 Task: Create in the project ZoneTech an epic 'Problem Management Process Improvement'.
Action: Mouse moved to (127, 185)
Screenshot: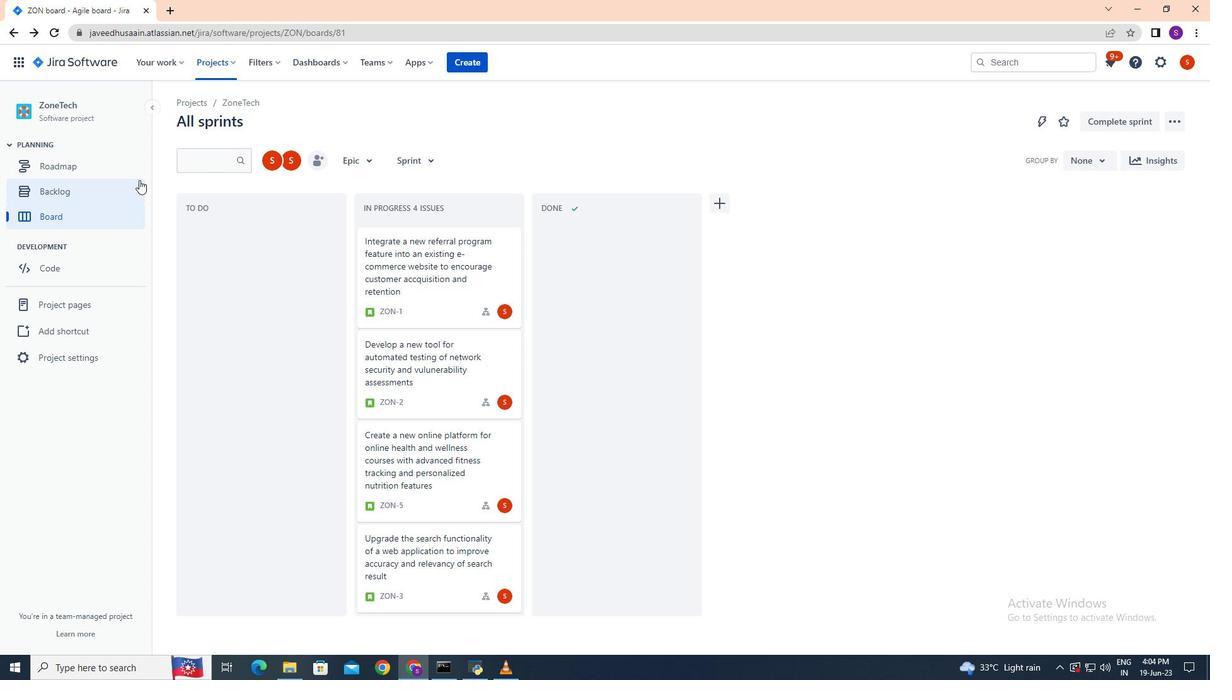 
Action: Mouse pressed left at (127, 185)
Screenshot: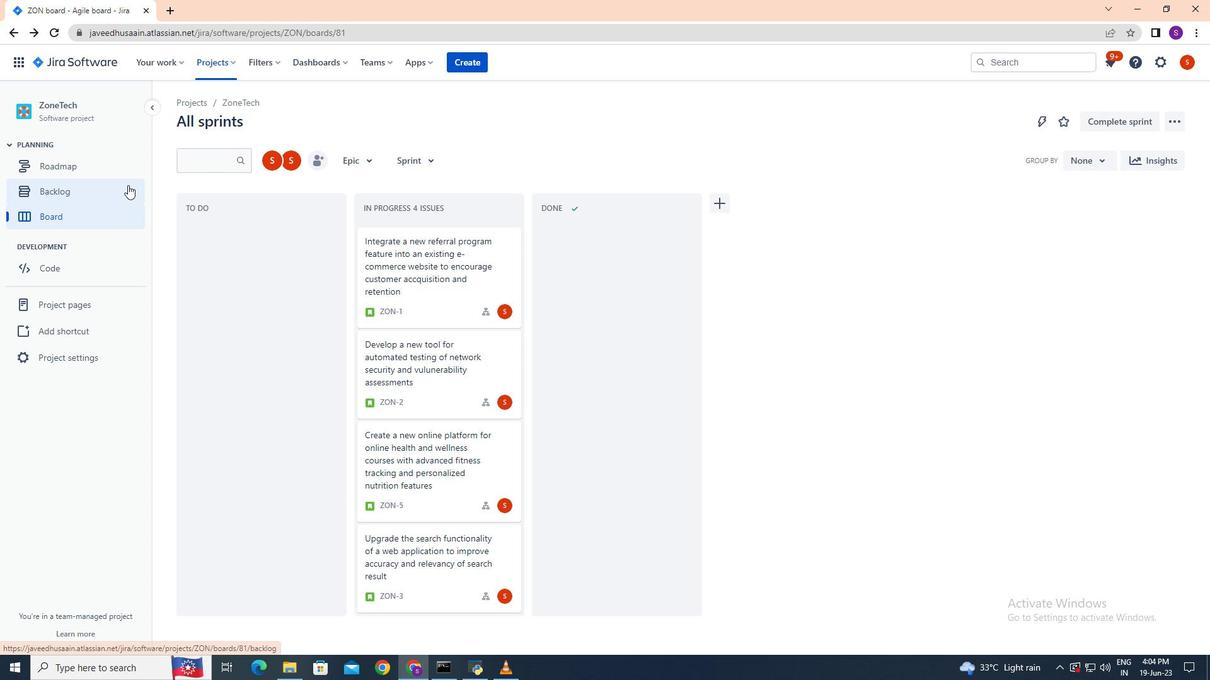 
Action: Mouse moved to (349, 156)
Screenshot: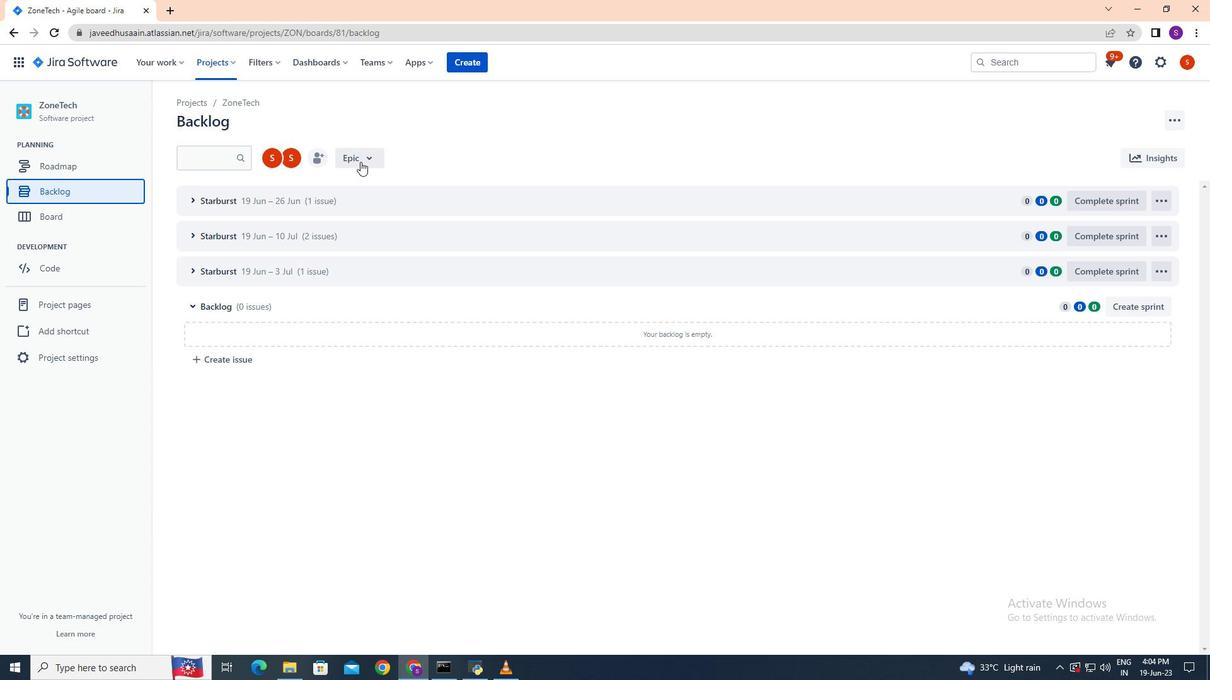 
Action: Mouse pressed left at (349, 156)
Screenshot: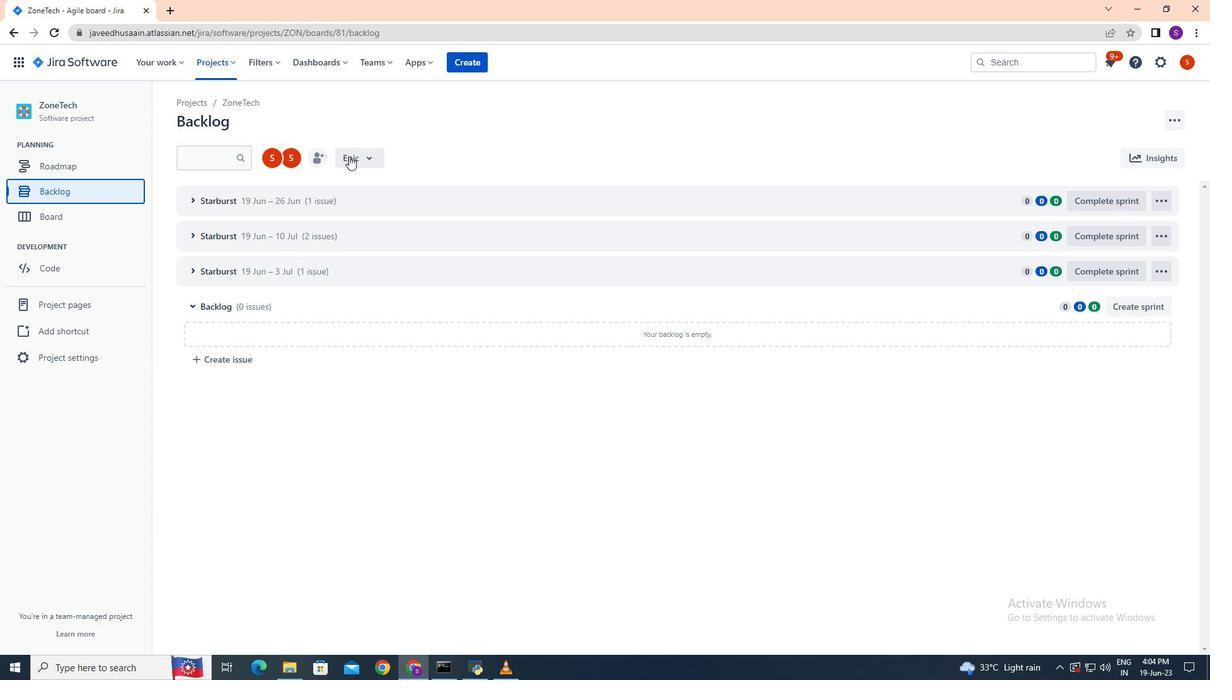 
Action: Mouse moved to (350, 257)
Screenshot: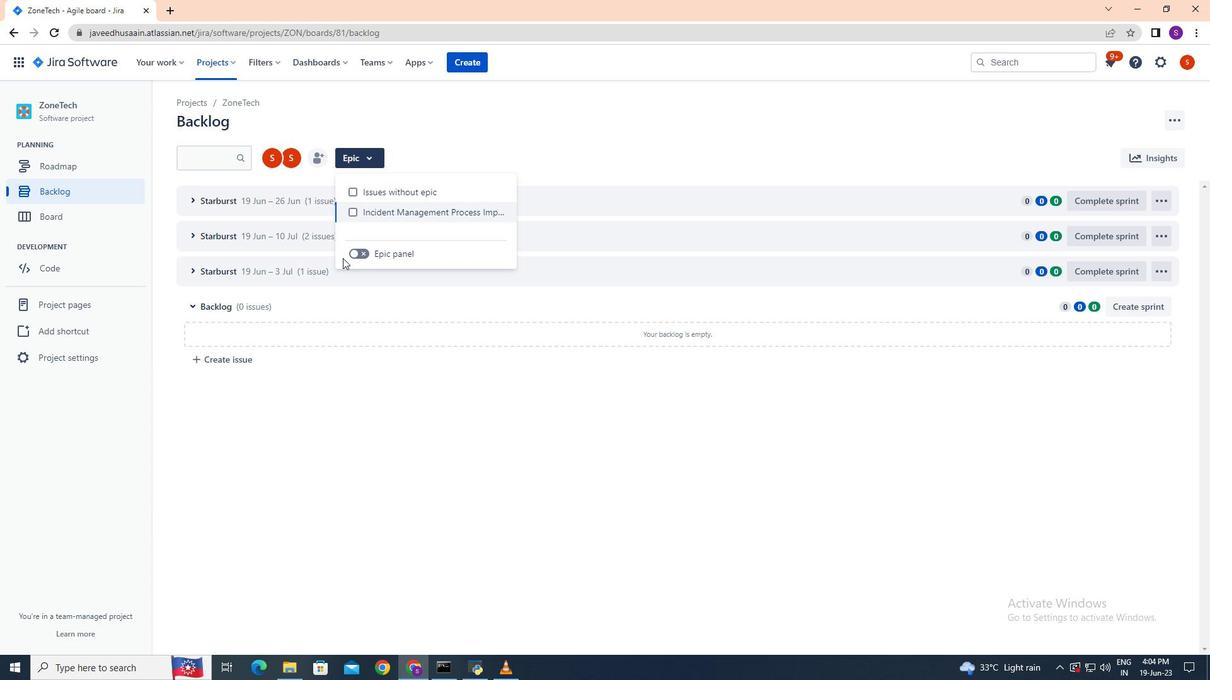 
Action: Mouse pressed left at (350, 257)
Screenshot: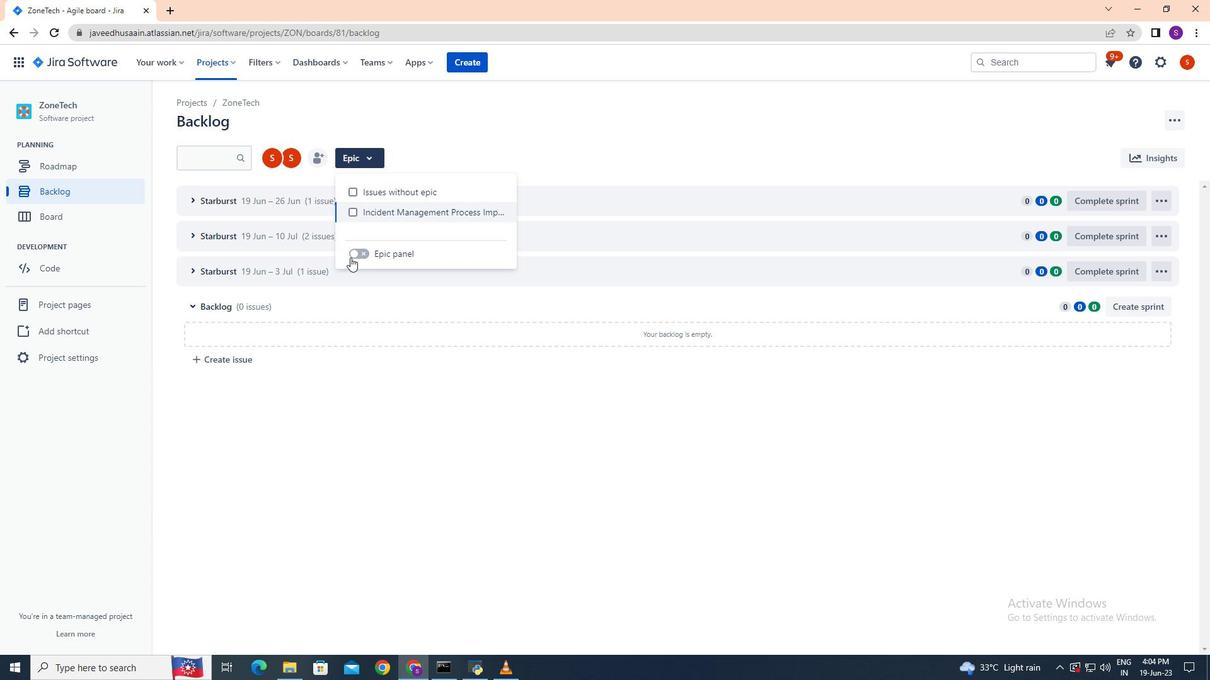 
Action: Mouse moved to (265, 305)
Screenshot: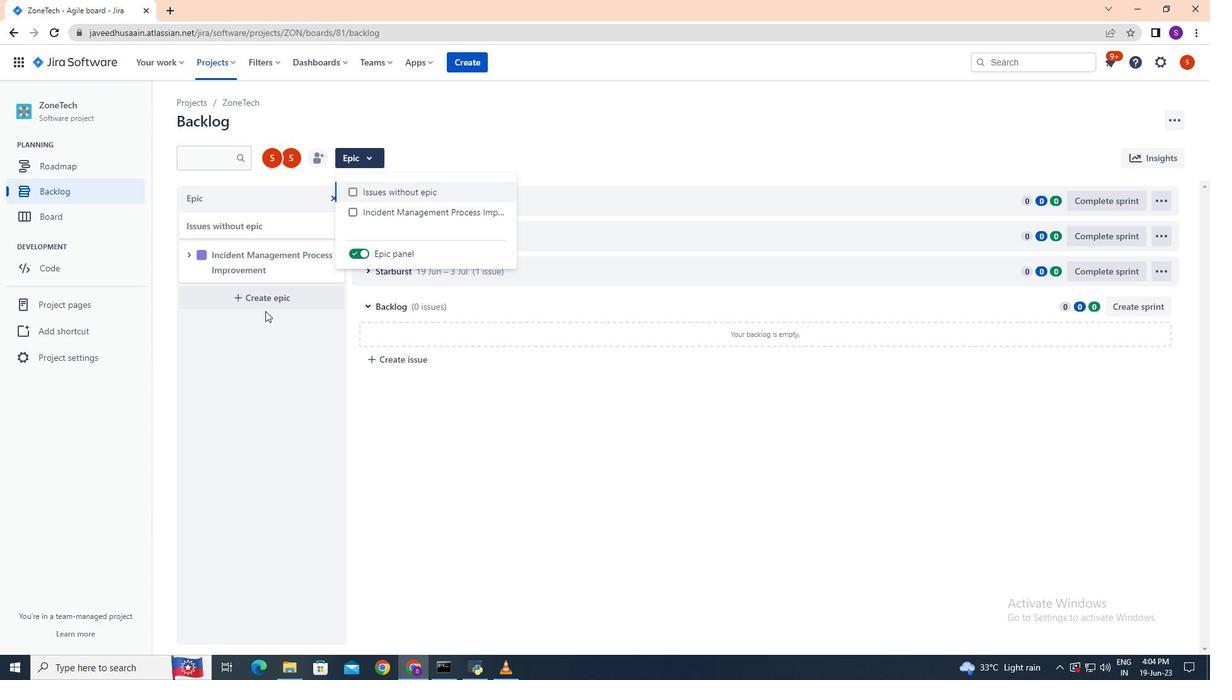 
Action: Mouse pressed left at (265, 305)
Screenshot: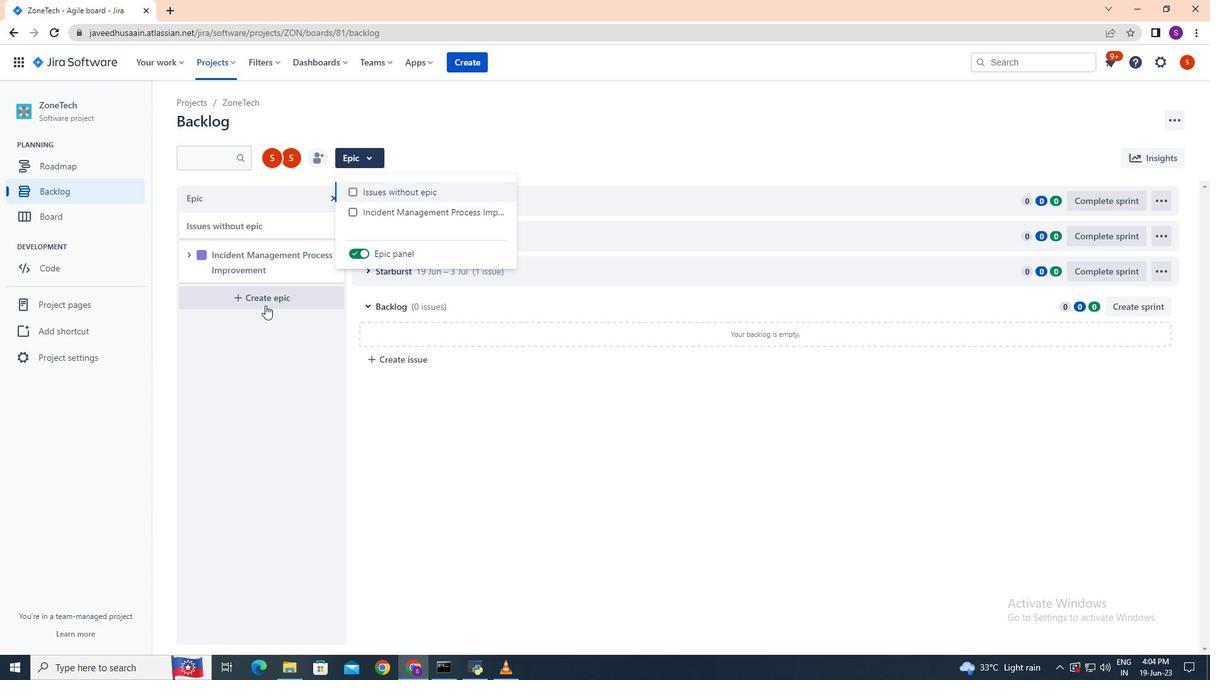 
Action: Key pressed <Key.shift>Problem<Key.space><Key.shift><Key.shift><Key.shift><Key.shift><Key.shift><Key.shift>Process<Key.space><Key.shift><Key.shift><Key.shift><Key.shift><Key.shift><Key.shift><Key.shift><Key.shift><Key.shift><Key.shift><Key.shift><Key.shift><Key.shift>Improvemn<Key.backspace>ents<Key.backspace><Key.enter>
Screenshot: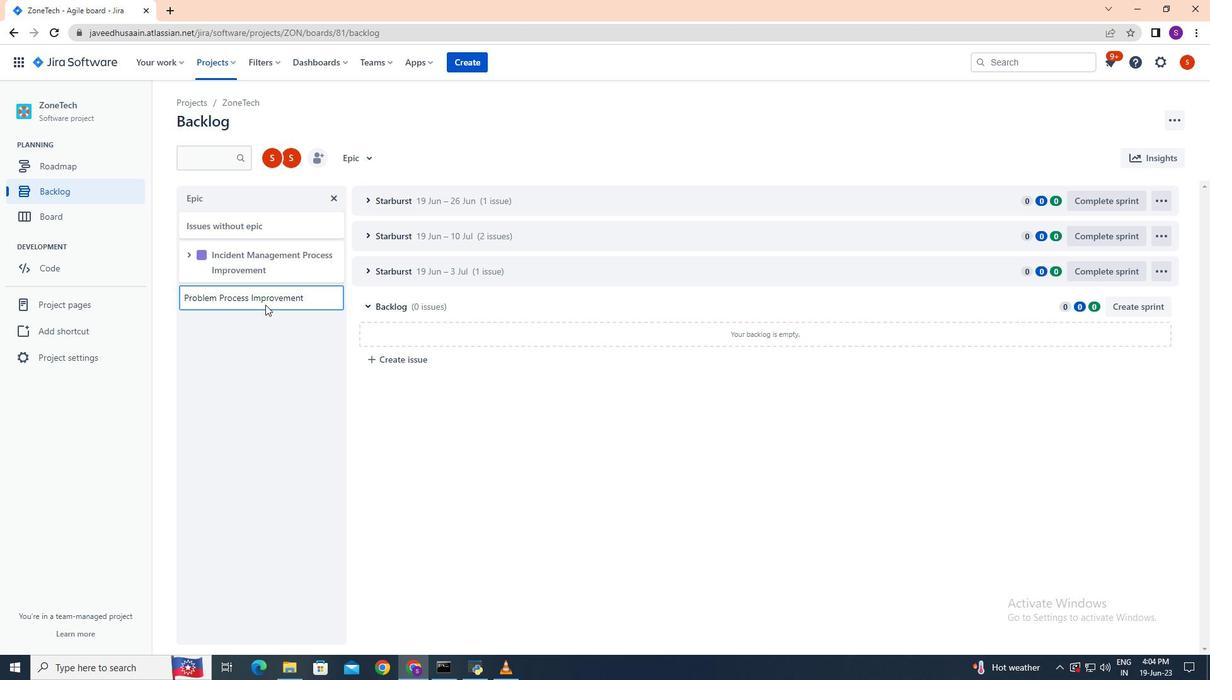 
